 Task: Research Airbnb accommodation in Miandoab, Iran from 2nd December, 2023 to 10th December, 2023 for 1 adult.1  bedroom having 1 bed and 1 bathroom. Property type can be hotel. Look for 5 properties as per requirement.
Action: Mouse moved to (425, 62)
Screenshot: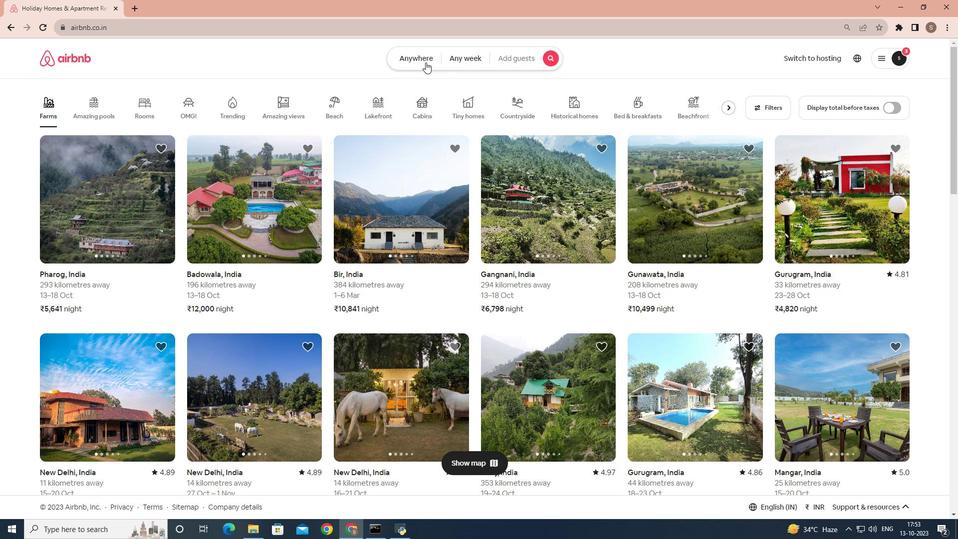 
Action: Mouse pressed left at (425, 62)
Screenshot: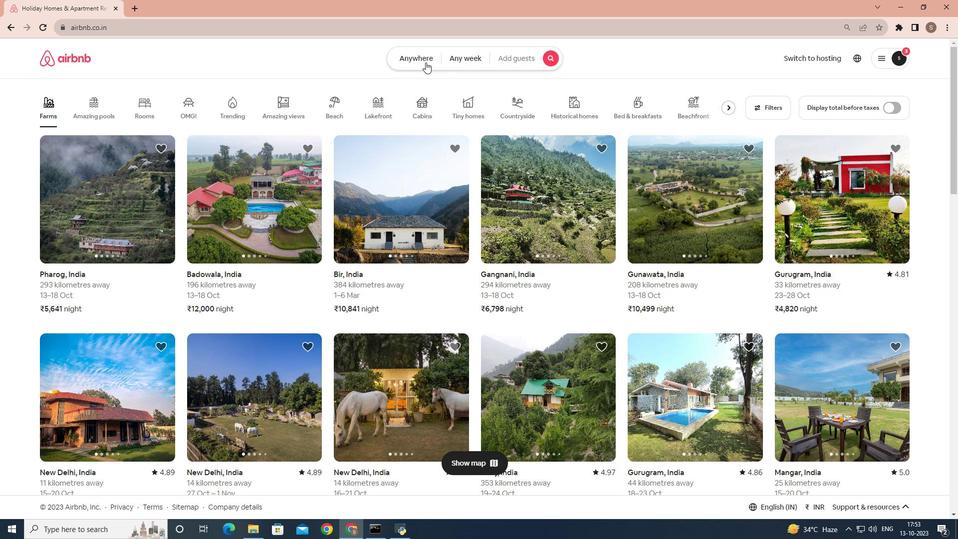 
Action: Mouse moved to (379, 98)
Screenshot: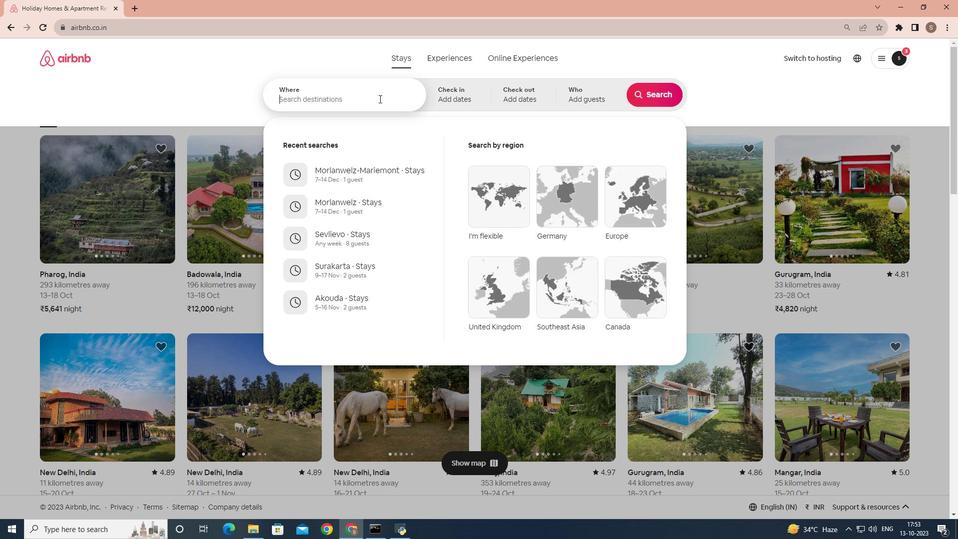 
Action: Mouse pressed left at (379, 98)
Screenshot: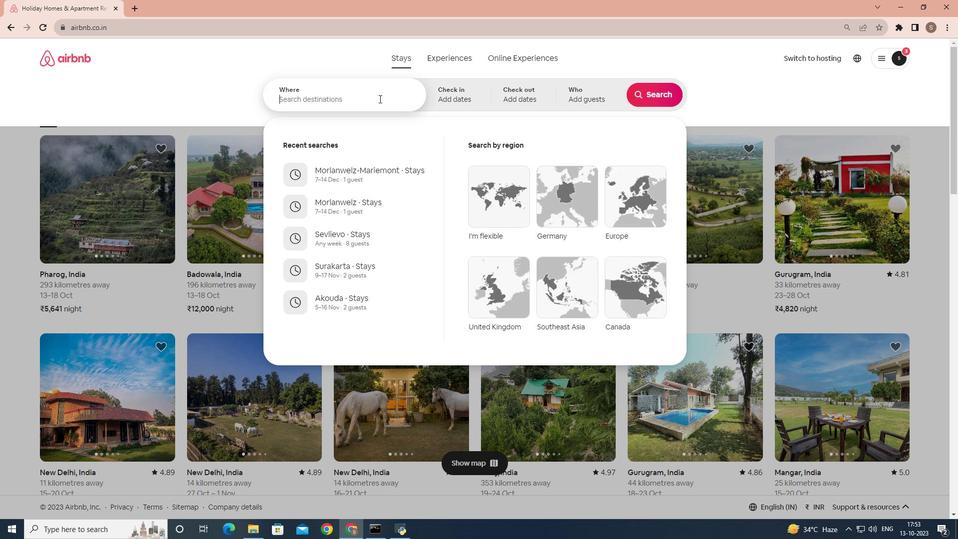 
Action: Key pressed <Key.shift>Miad<Key.backspace>ndoab,<Key.space><Key.shift_r>Iran
Screenshot: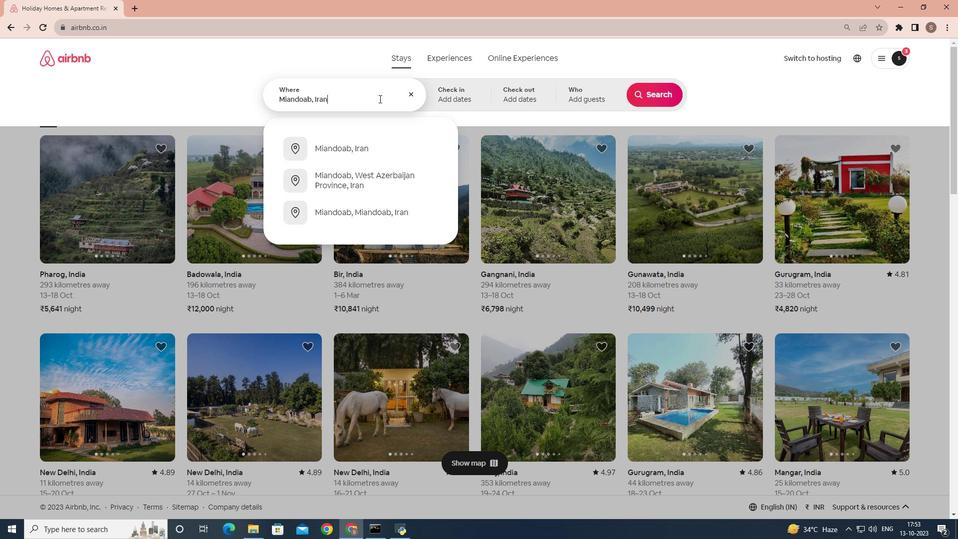 
Action: Mouse moved to (385, 146)
Screenshot: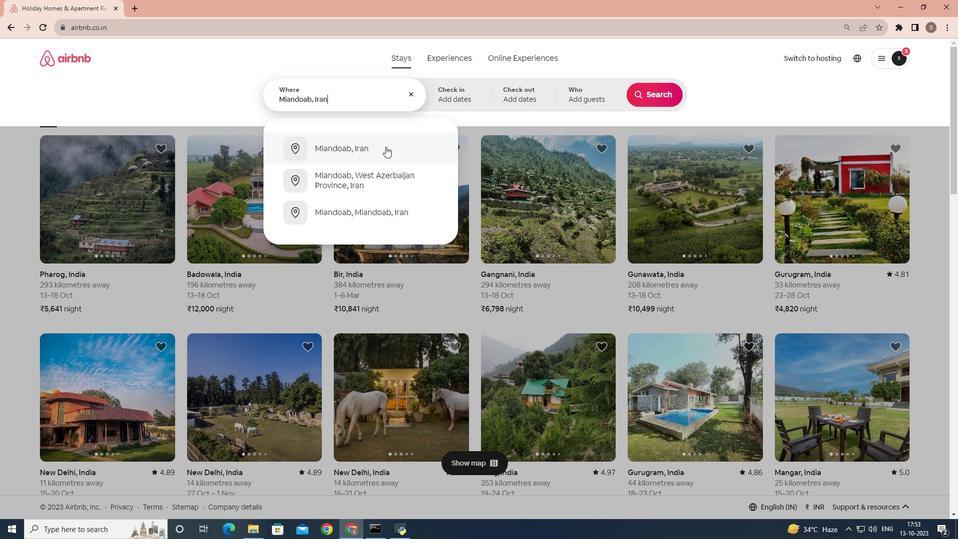 
Action: Mouse pressed left at (385, 146)
Screenshot: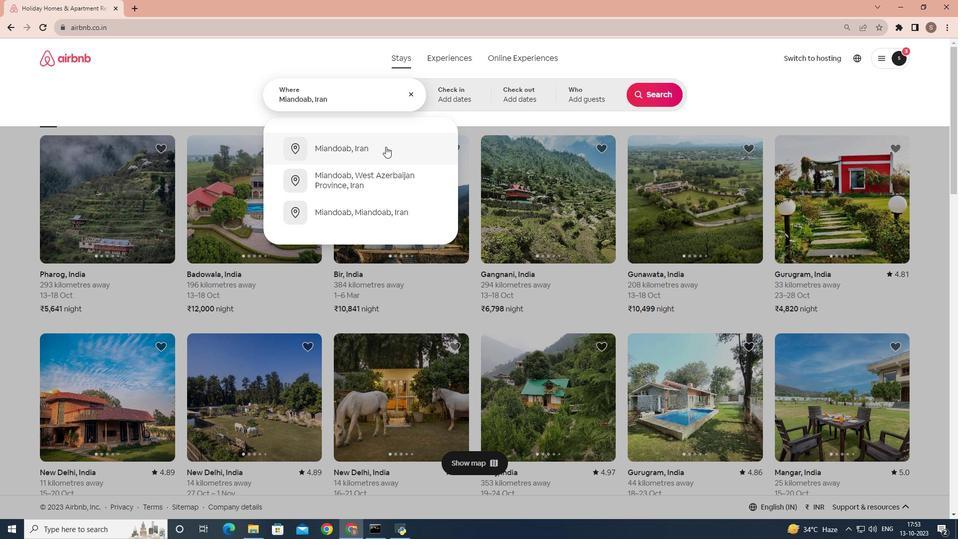 
Action: Mouse moved to (652, 174)
Screenshot: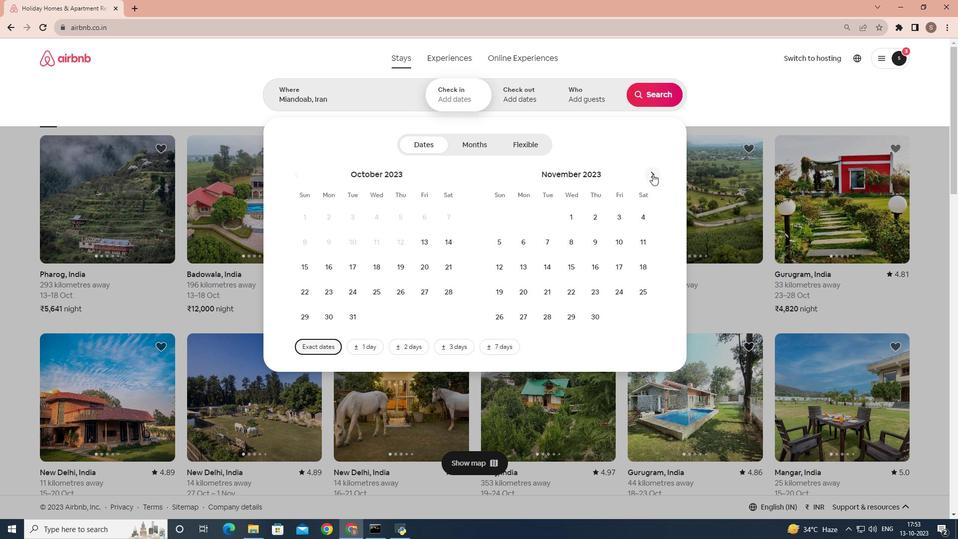 
Action: Mouse pressed left at (652, 174)
Screenshot: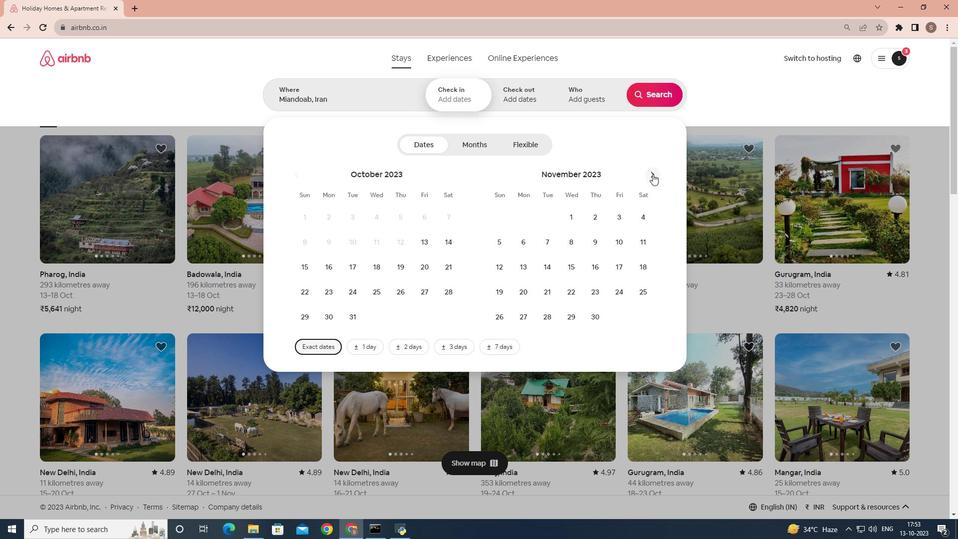 
Action: Mouse moved to (638, 219)
Screenshot: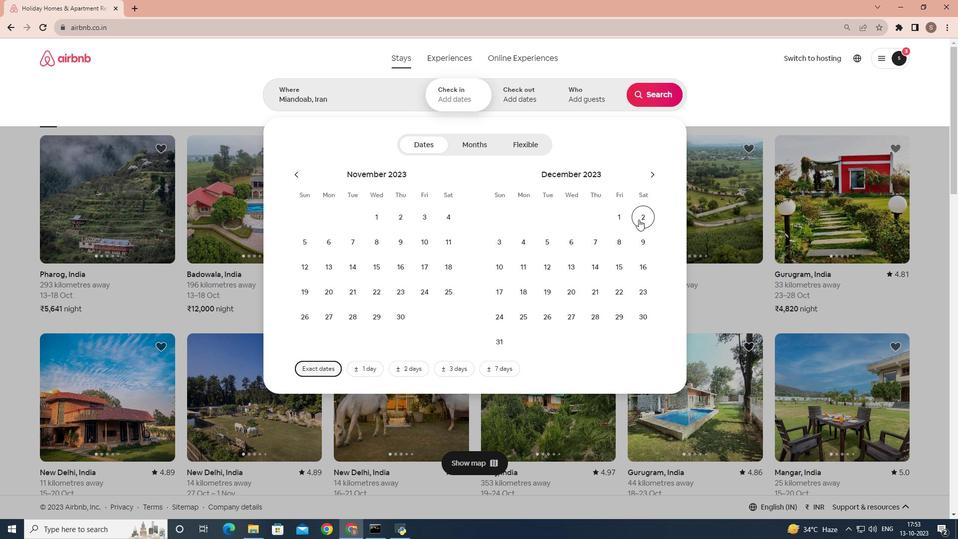 
Action: Mouse pressed left at (638, 219)
Screenshot: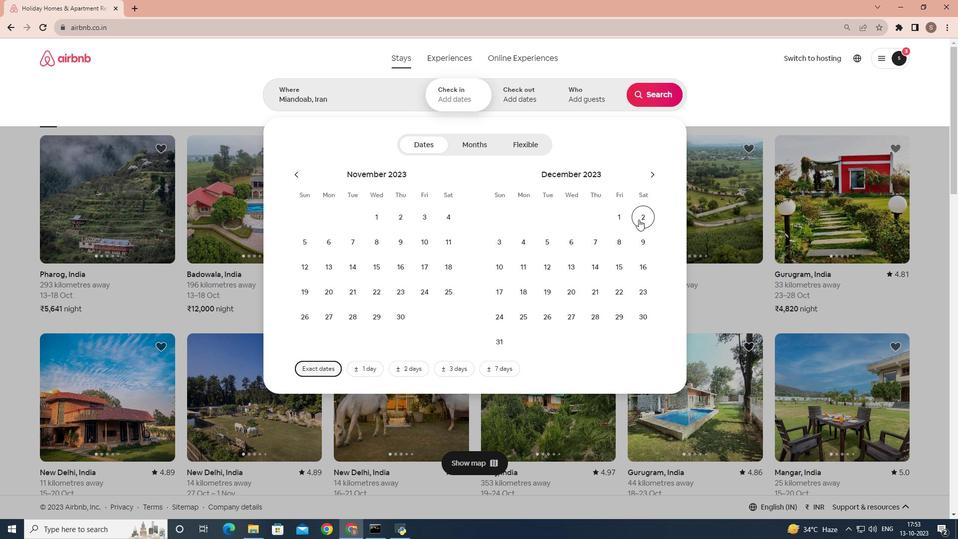 
Action: Mouse moved to (509, 264)
Screenshot: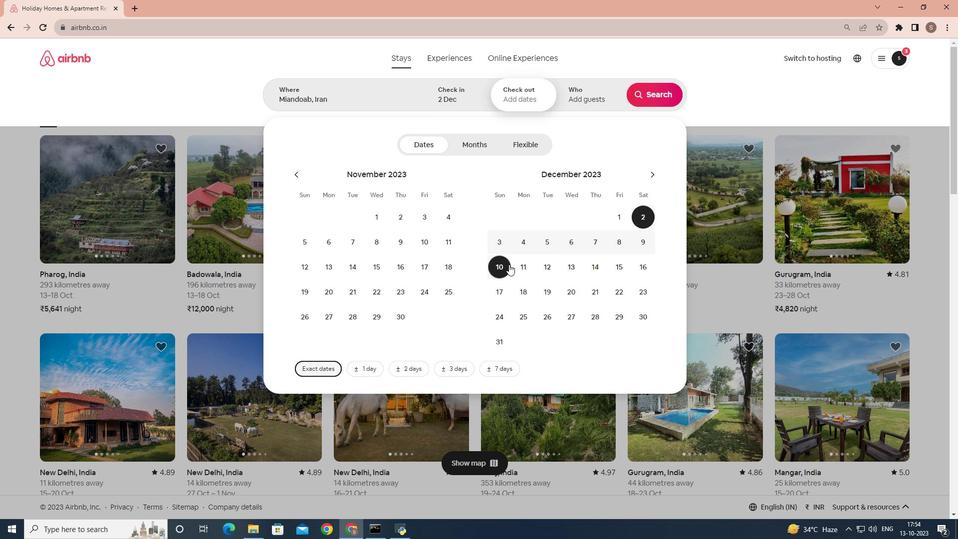 
Action: Mouse pressed left at (509, 264)
Screenshot: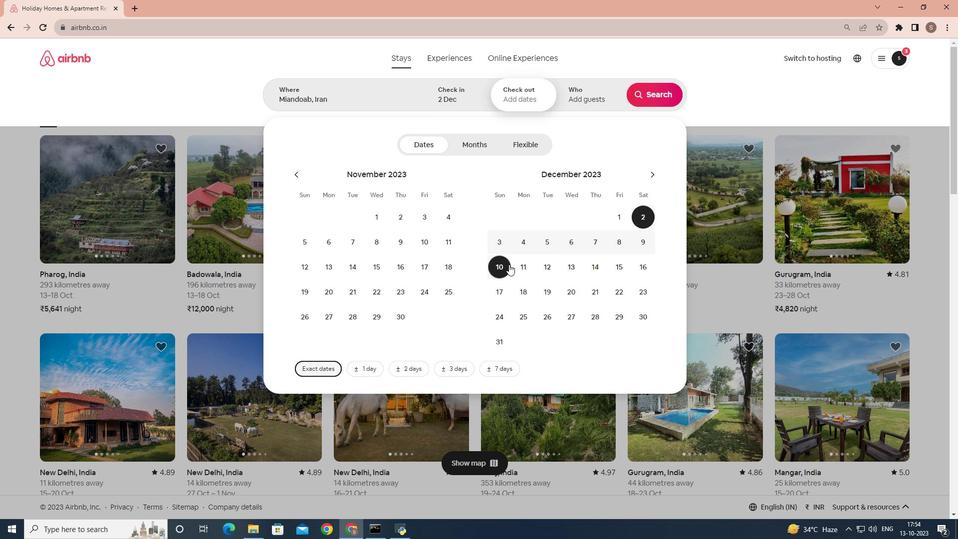 
Action: Mouse moved to (579, 95)
Screenshot: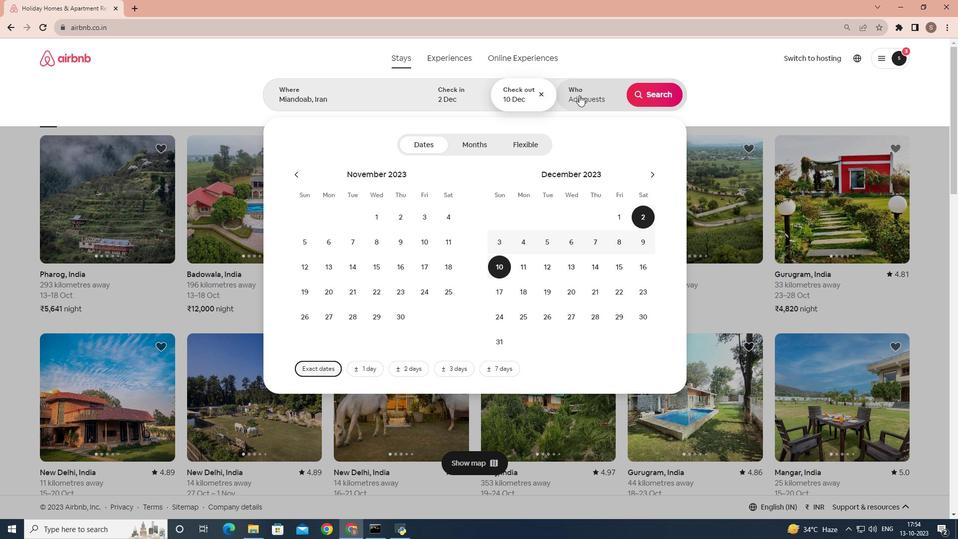 
Action: Mouse pressed left at (579, 95)
Screenshot: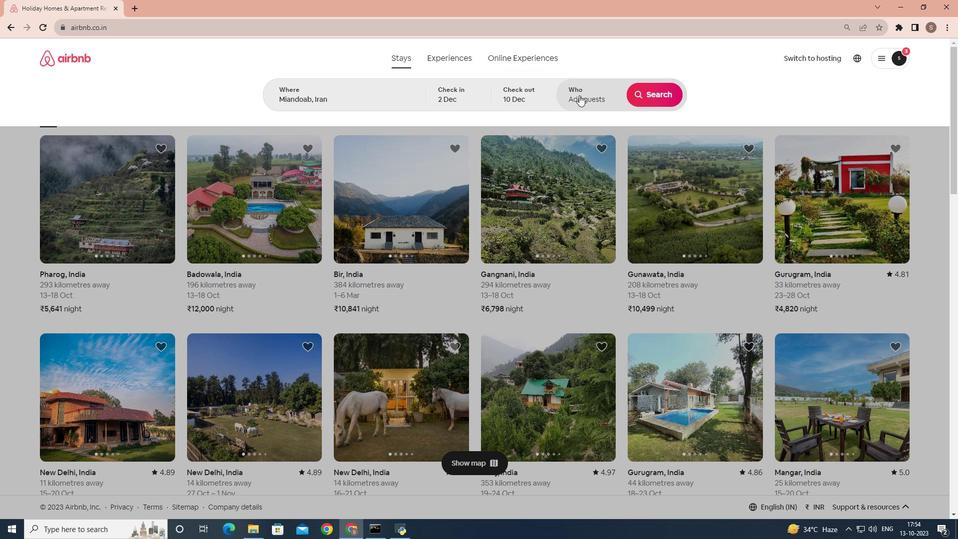 
Action: Mouse moved to (654, 147)
Screenshot: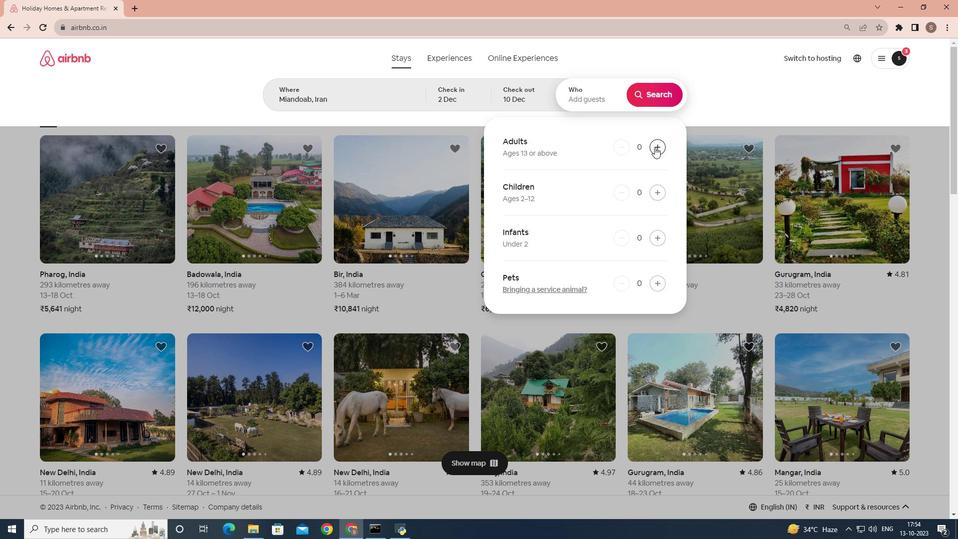 
Action: Mouse pressed left at (654, 147)
Screenshot: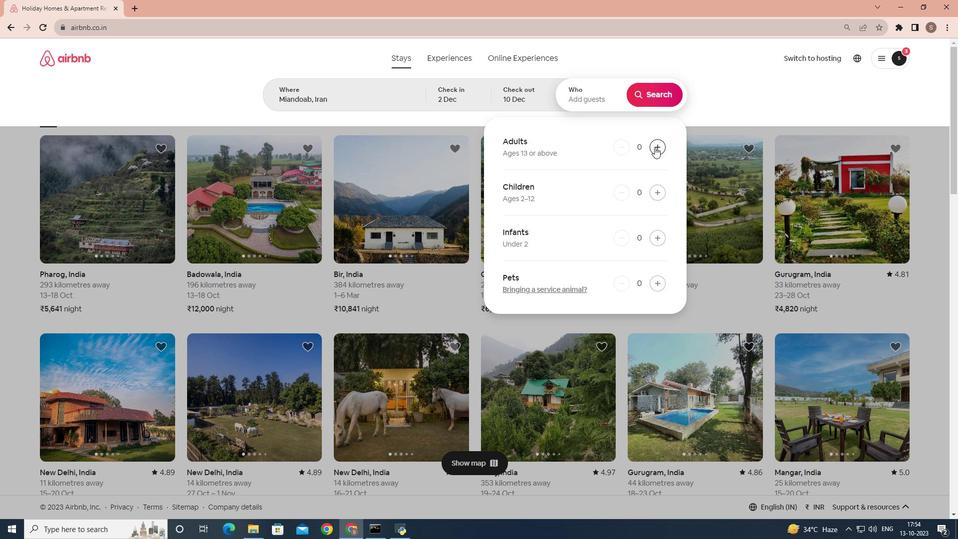 
Action: Mouse moved to (636, 173)
Screenshot: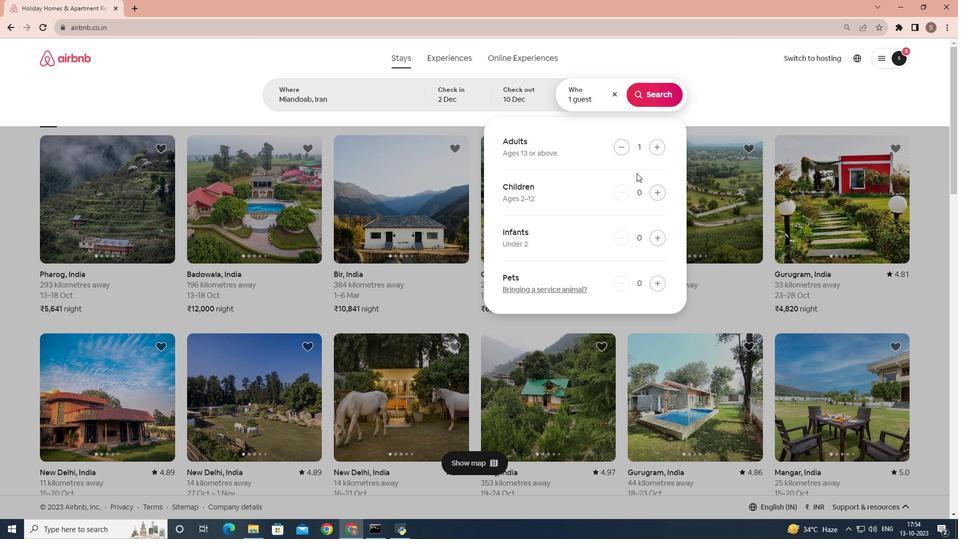 
Action: Mouse scrolled (636, 172) with delta (0, 0)
Screenshot: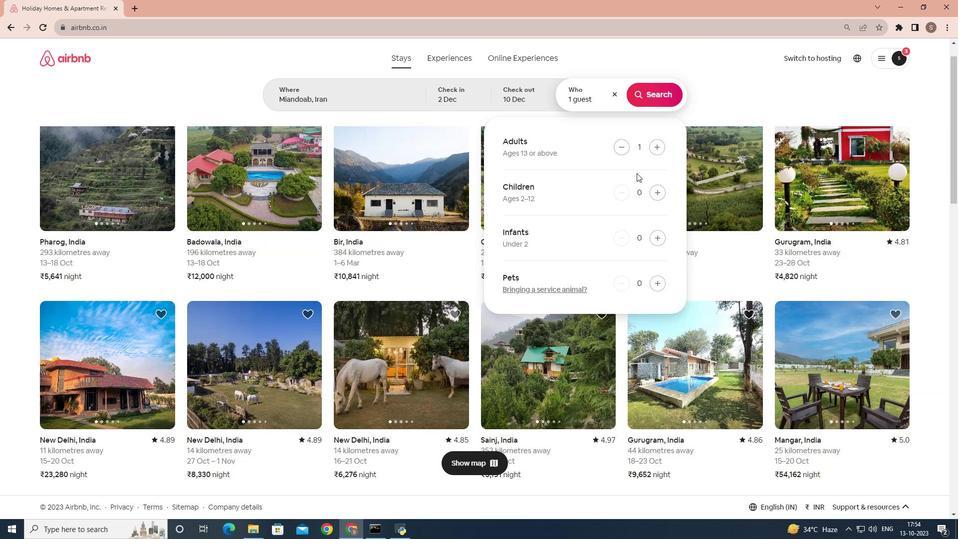 
Action: Mouse moved to (506, 58)
Screenshot: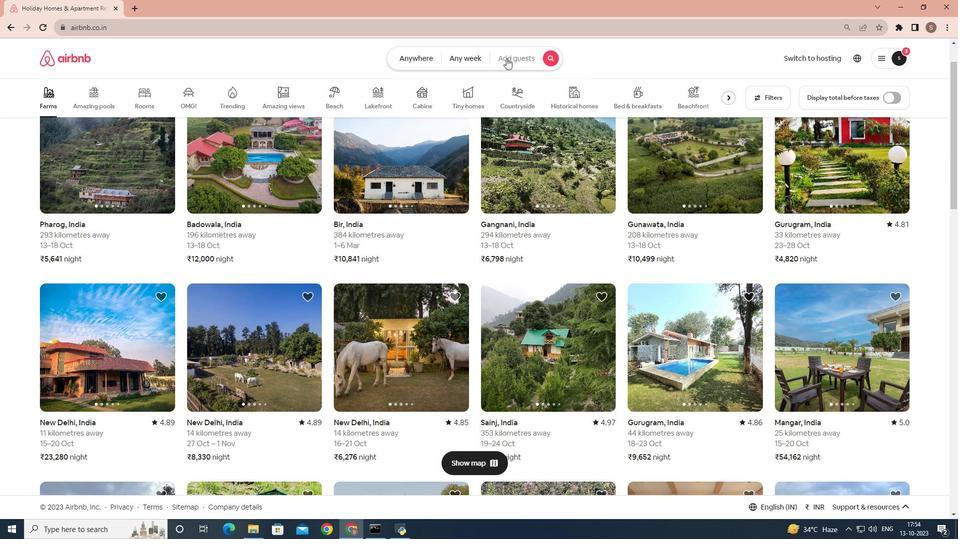 
Action: Mouse pressed left at (506, 58)
Screenshot: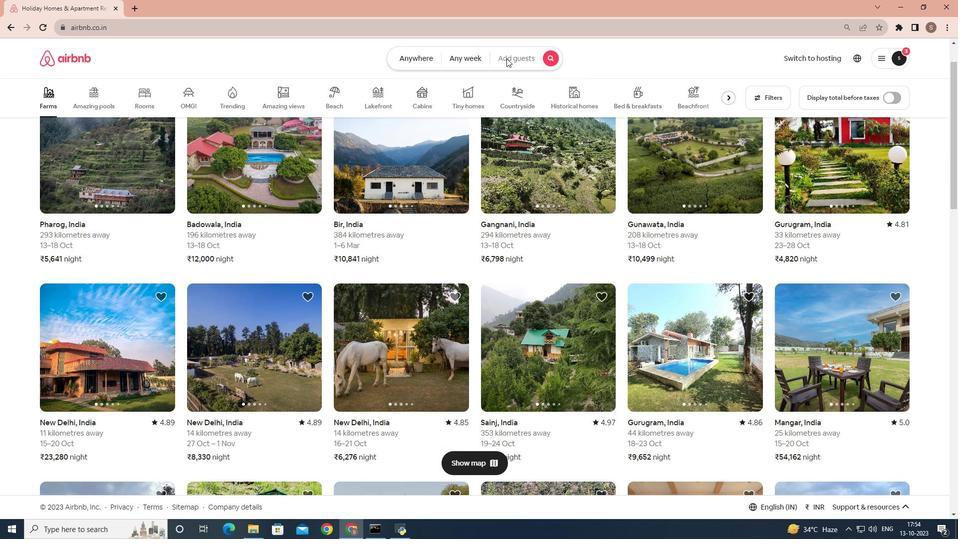 
Action: Mouse moved to (646, 92)
Screenshot: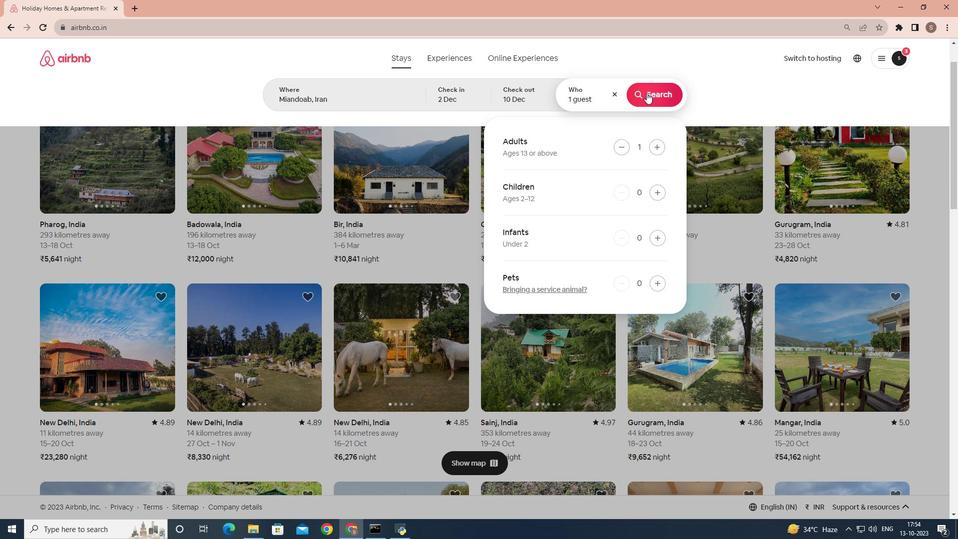 
Action: Mouse pressed left at (646, 92)
Screenshot: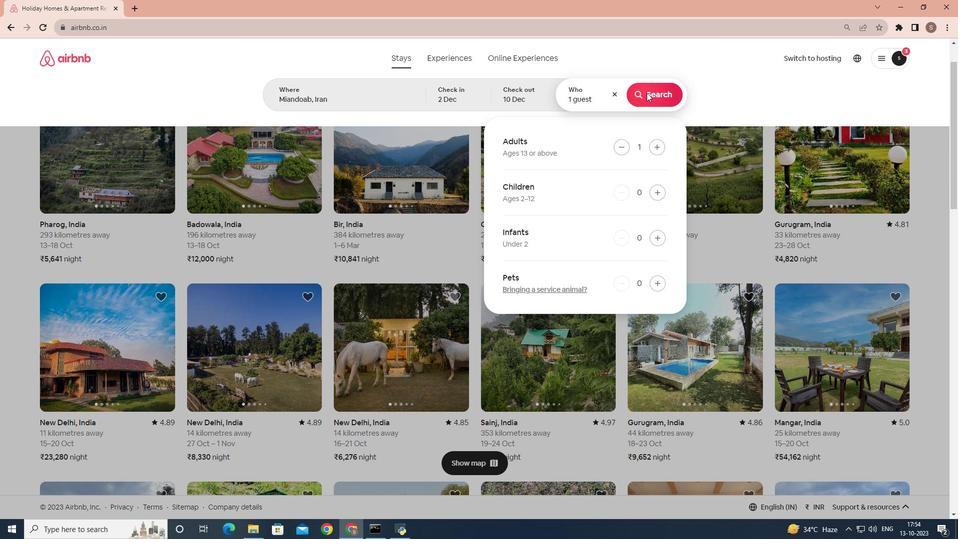 
Action: Mouse moved to (783, 95)
Screenshot: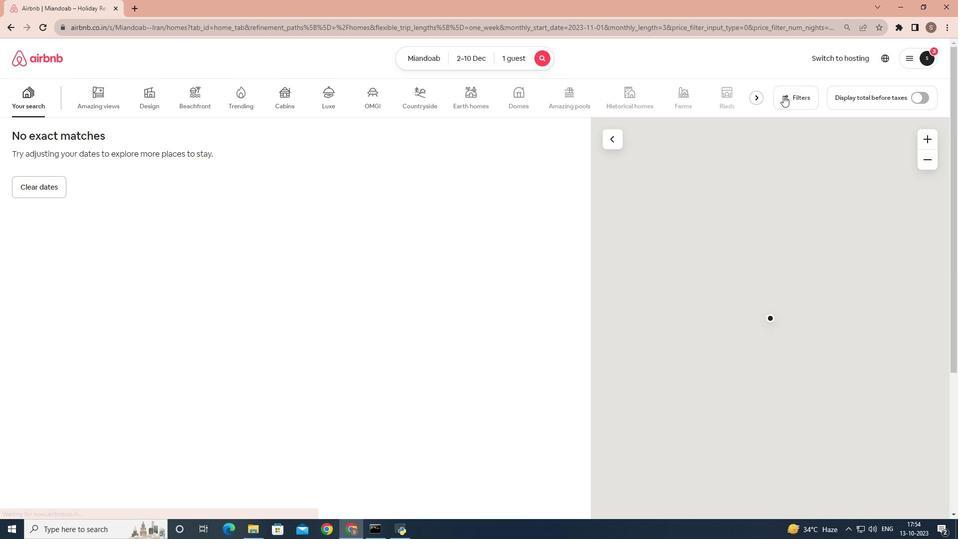 
Action: Mouse pressed left at (783, 95)
Screenshot: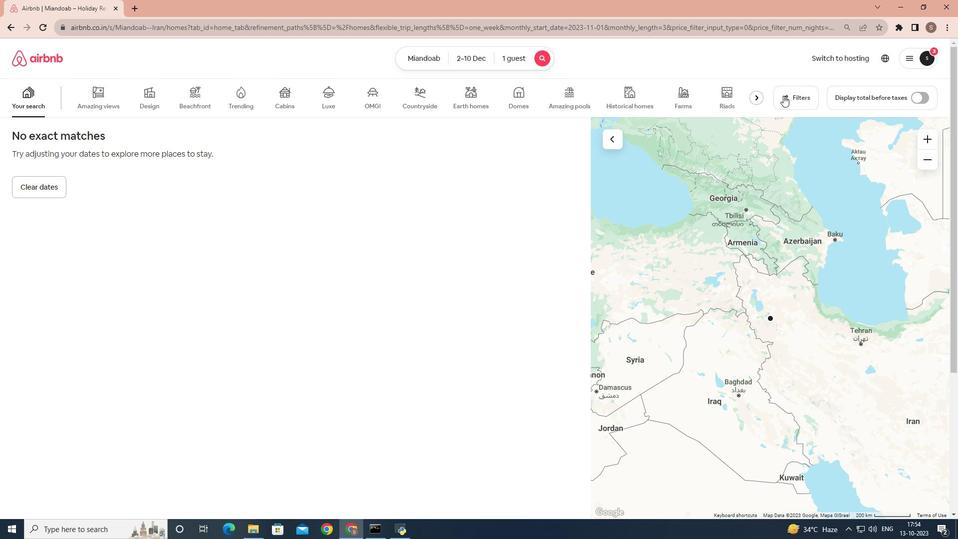 
Action: Mouse moved to (607, 151)
Screenshot: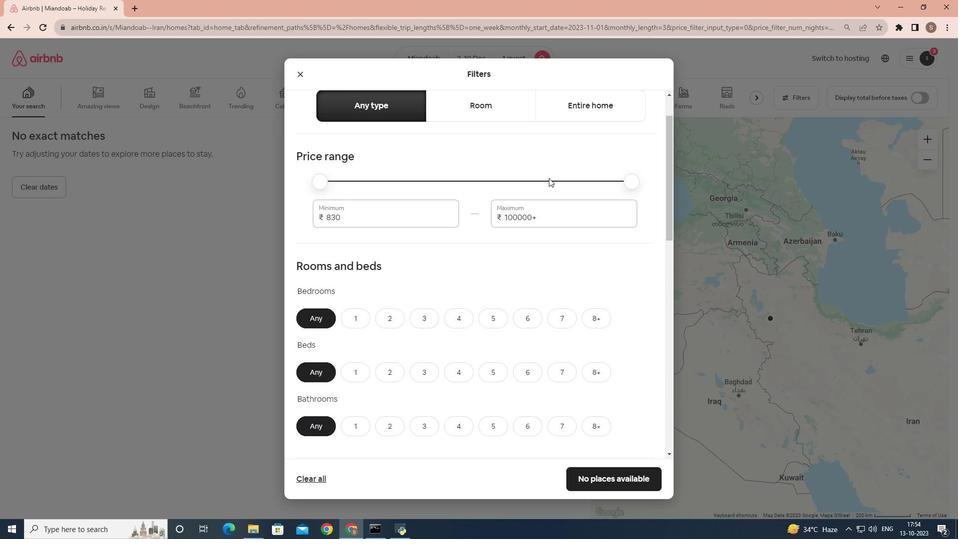 
Action: Mouse scrolled (607, 150) with delta (0, 0)
Screenshot: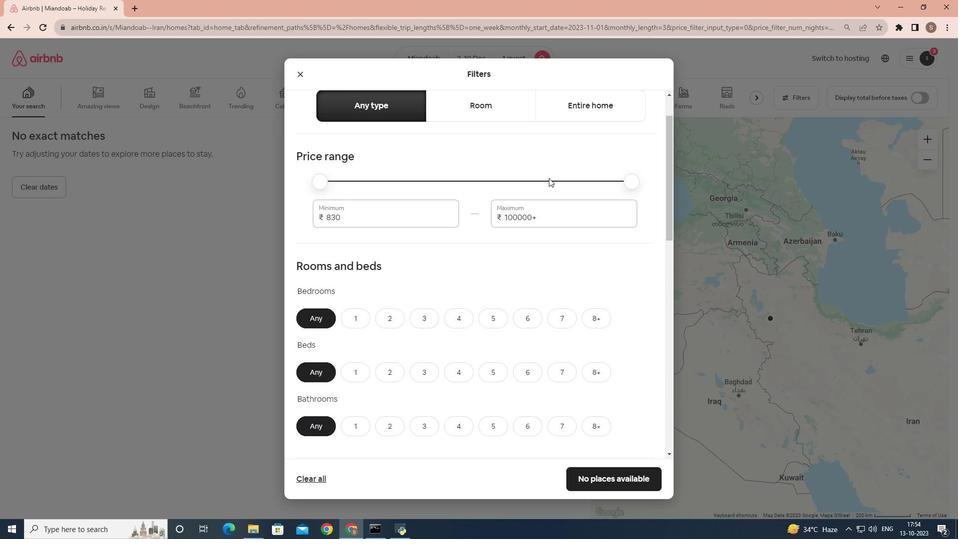 
Action: Mouse moved to (590, 160)
Screenshot: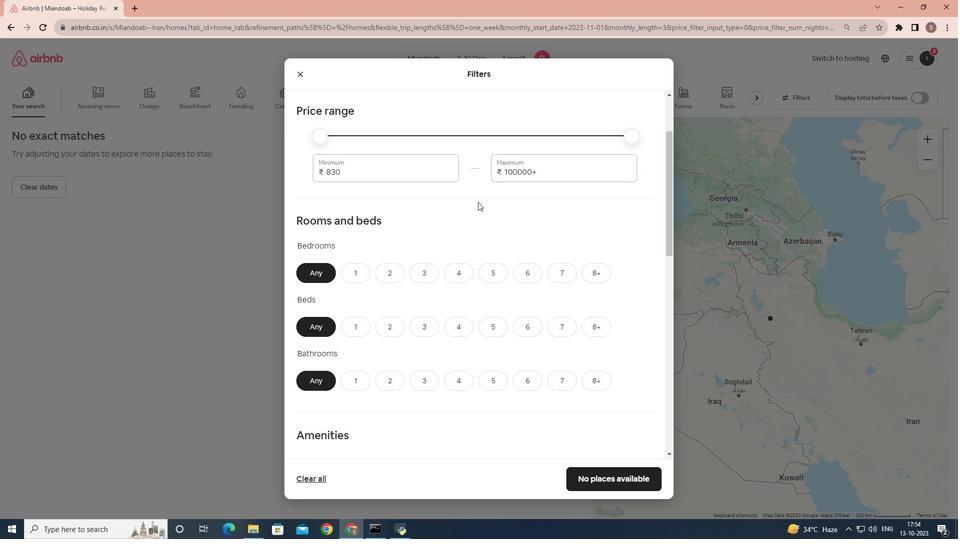 
Action: Mouse scrolled (590, 159) with delta (0, 0)
Screenshot: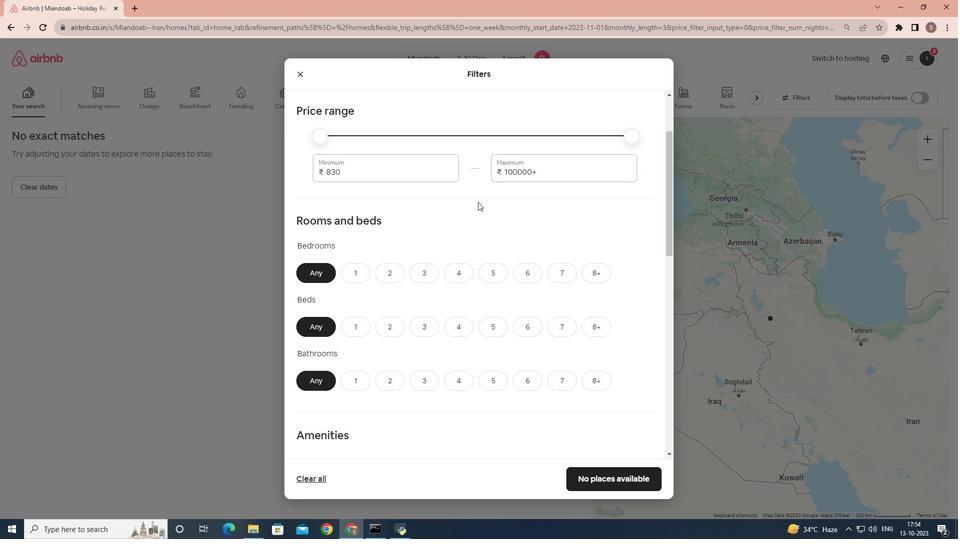 
Action: Mouse moved to (363, 263)
Screenshot: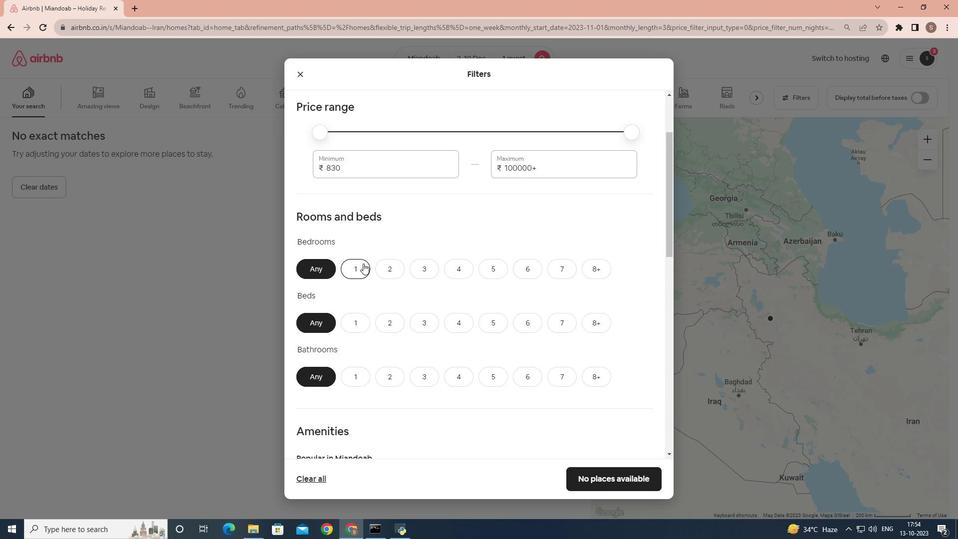 
Action: Mouse pressed left at (363, 263)
Screenshot: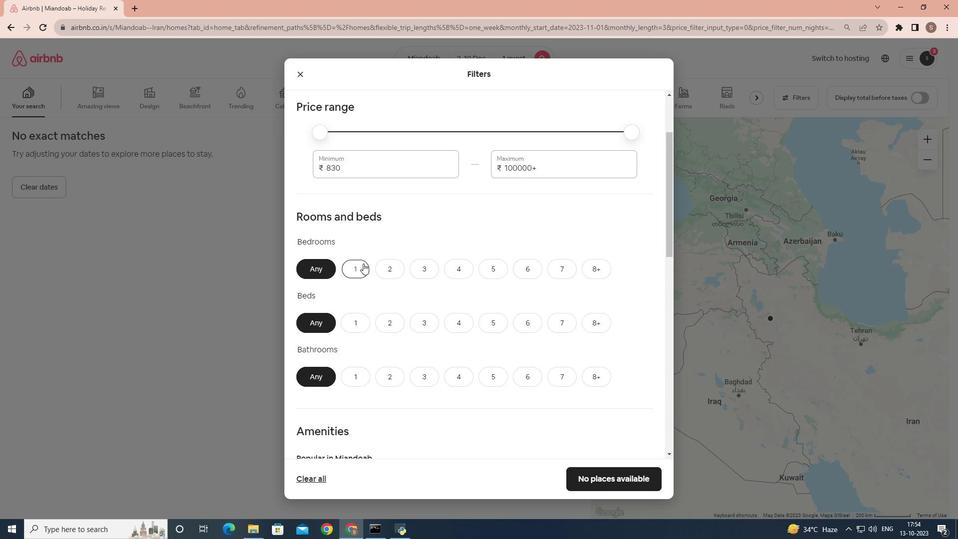 
Action: Mouse scrolled (363, 263) with delta (0, 0)
Screenshot: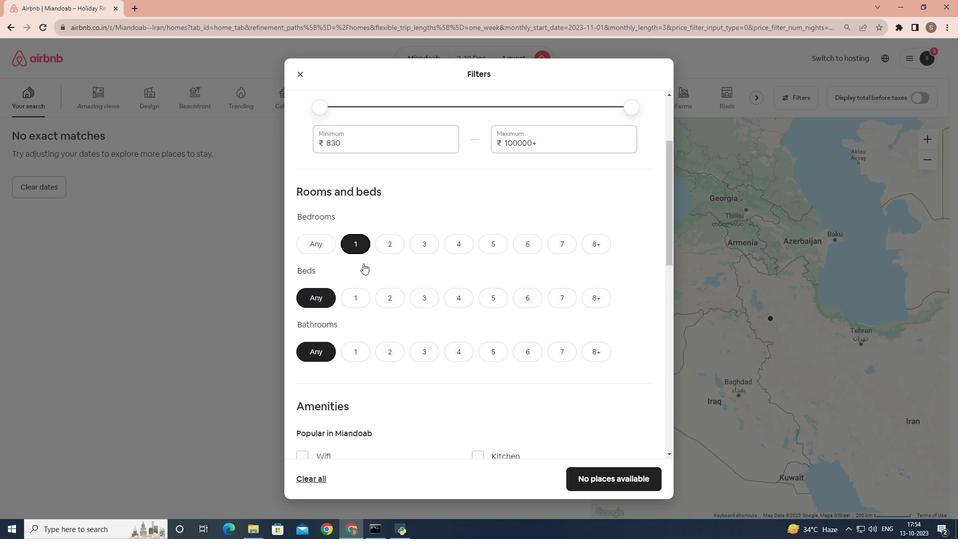 
Action: Mouse moved to (361, 272)
Screenshot: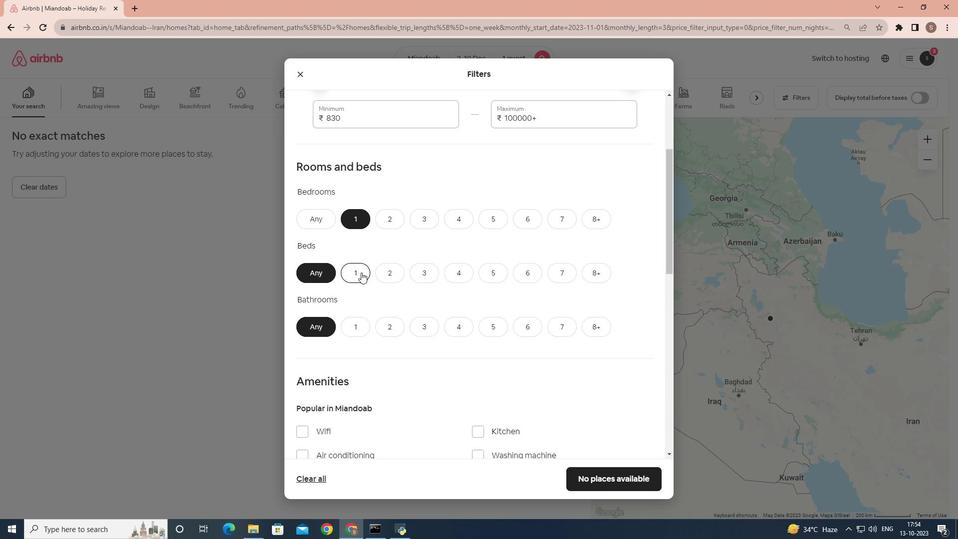 
Action: Mouse pressed left at (361, 272)
Screenshot: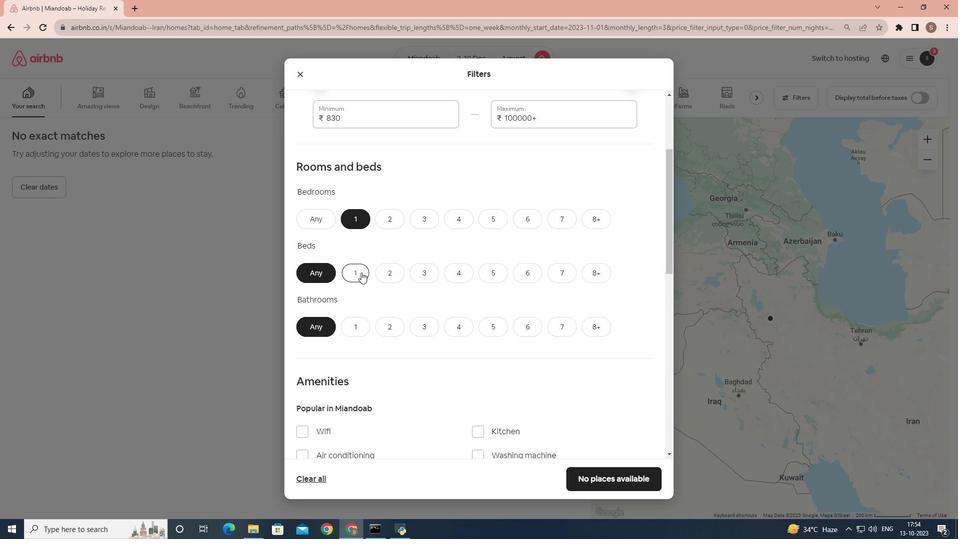
Action: Mouse moved to (352, 322)
Screenshot: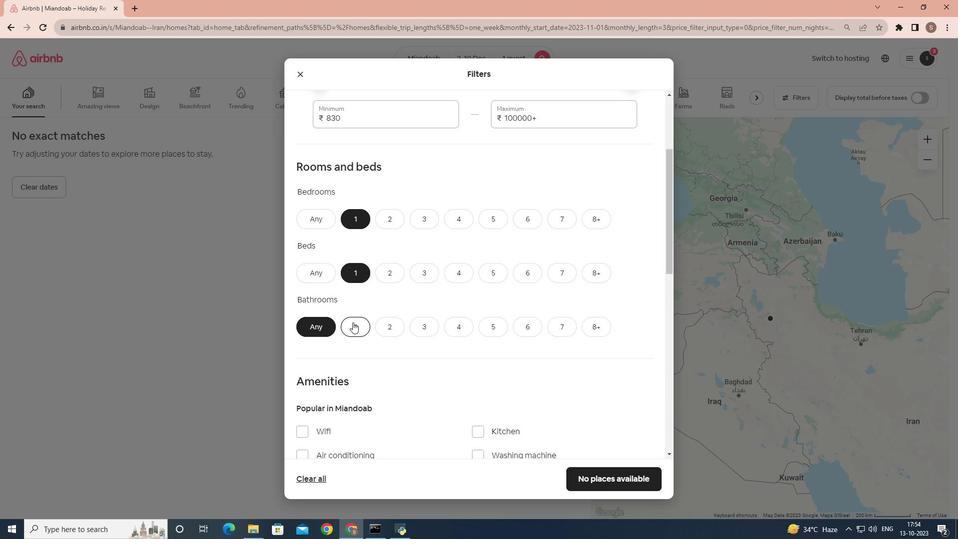 
Action: Mouse pressed left at (352, 322)
Screenshot: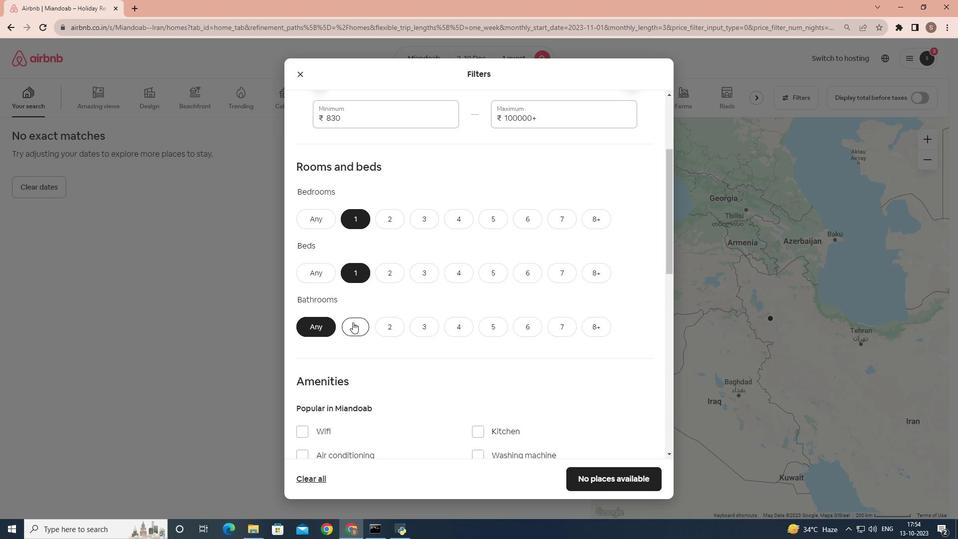 
Action: Mouse moved to (363, 317)
Screenshot: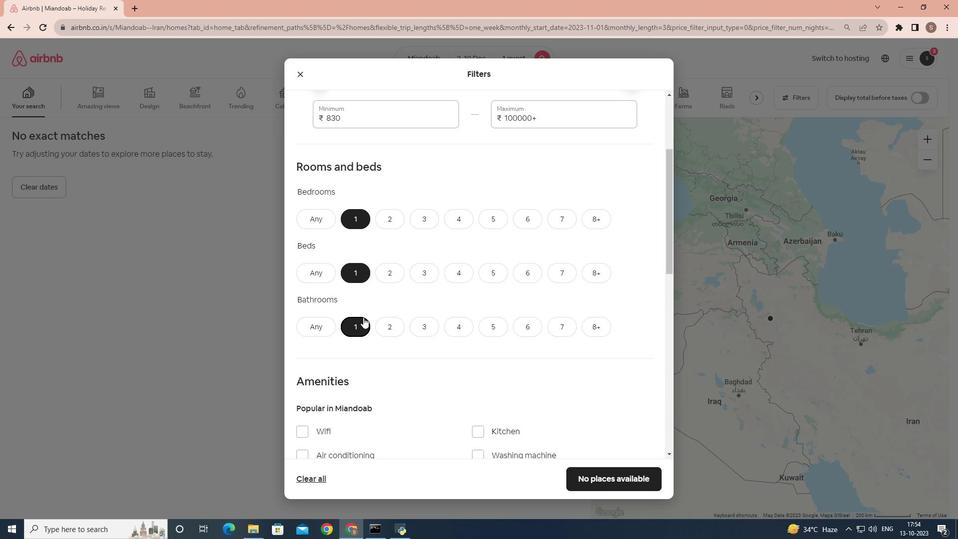 
Action: Mouse scrolled (363, 316) with delta (0, 0)
Screenshot: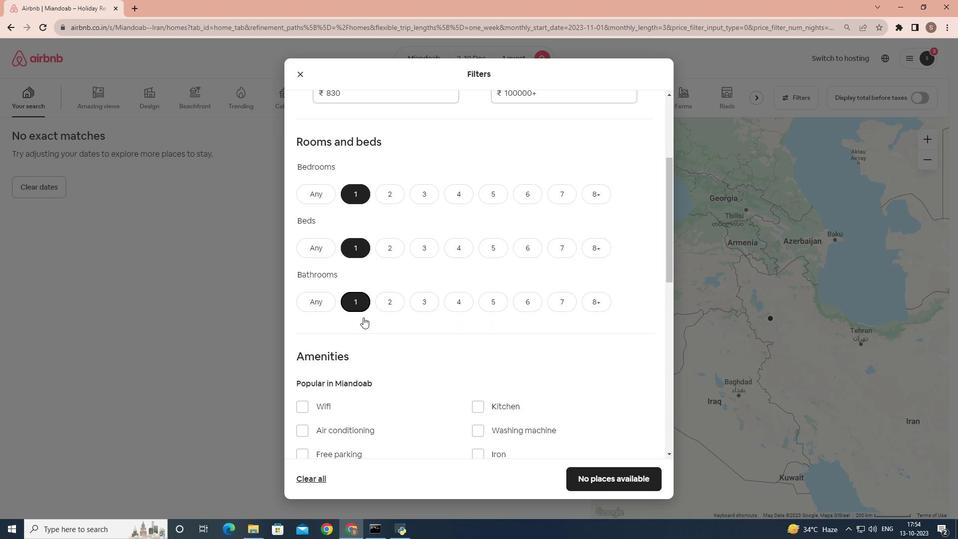 
Action: Mouse scrolled (363, 316) with delta (0, 0)
Screenshot: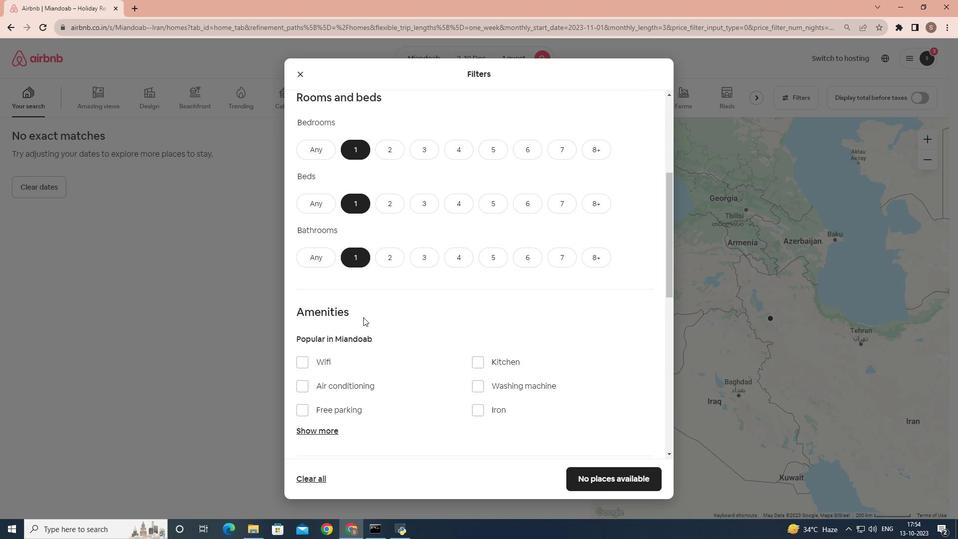 
Action: Mouse scrolled (363, 316) with delta (0, 0)
Screenshot: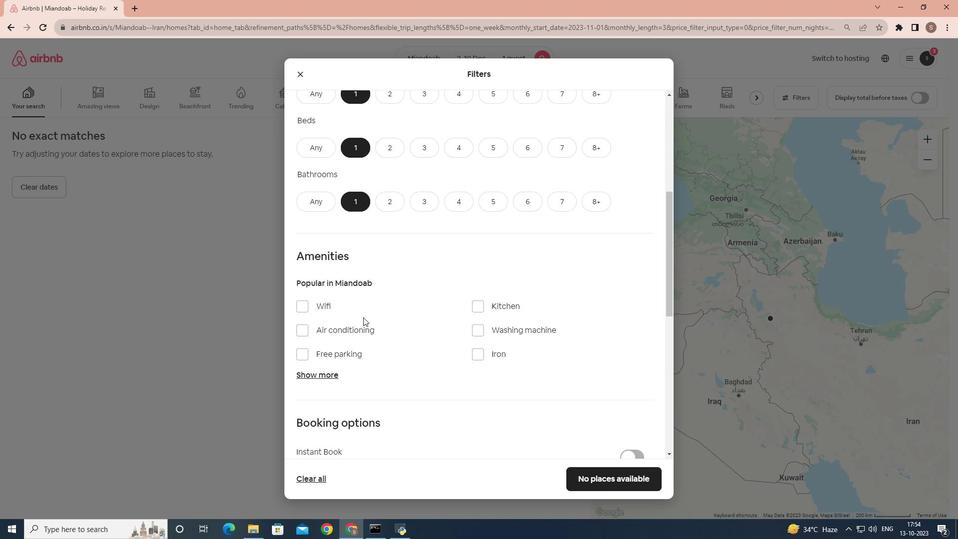 
